 Task: Select the 2 option in the diff decorations.
Action: Mouse moved to (63, 656)
Screenshot: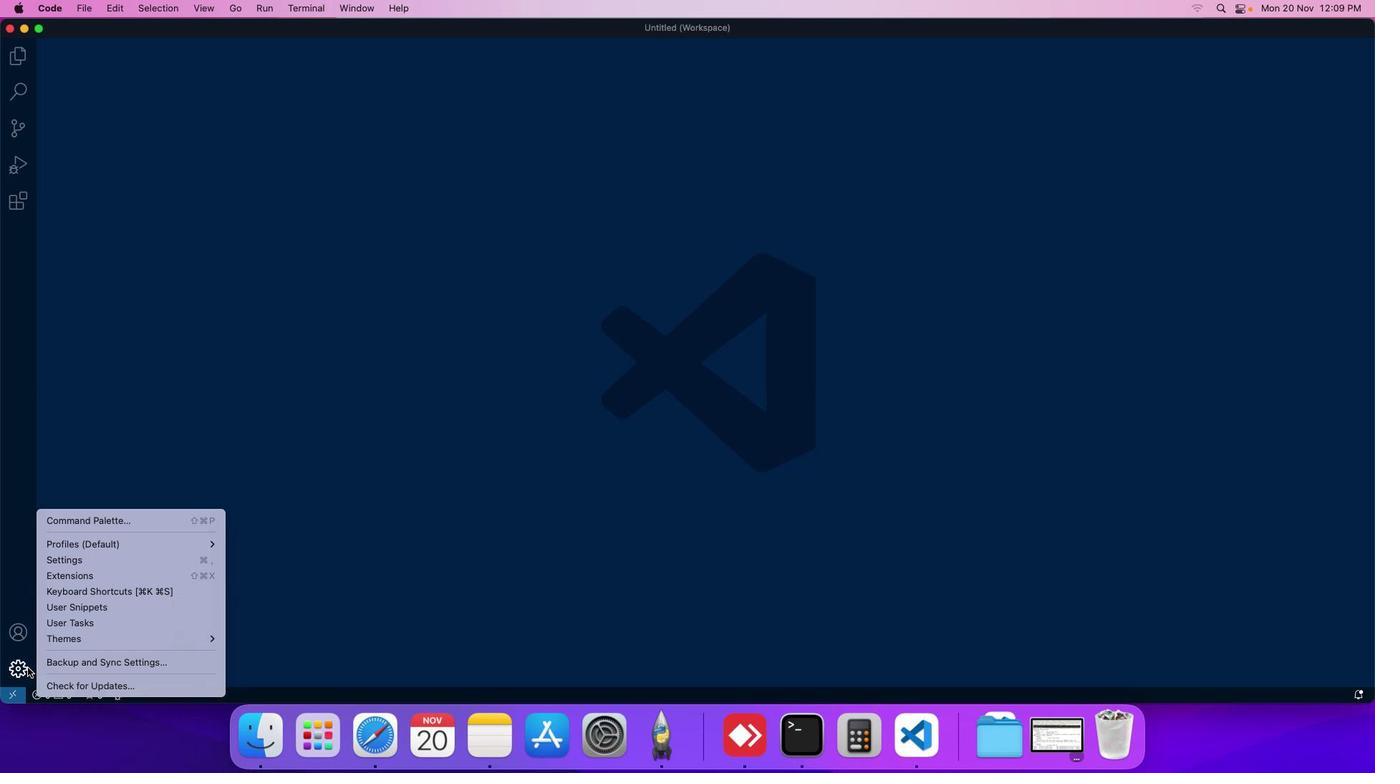 
Action: Mouse pressed left at (63, 656)
Screenshot: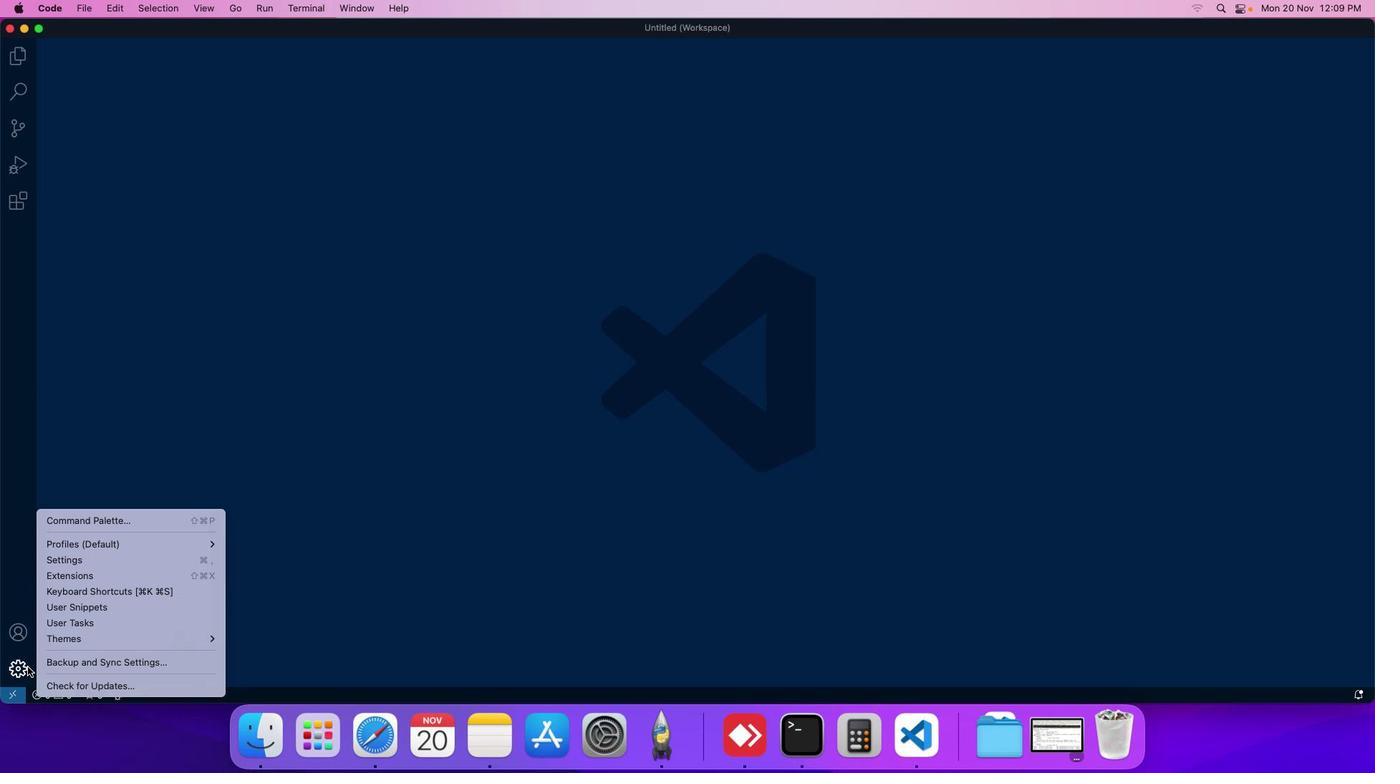 
Action: Mouse moved to (98, 550)
Screenshot: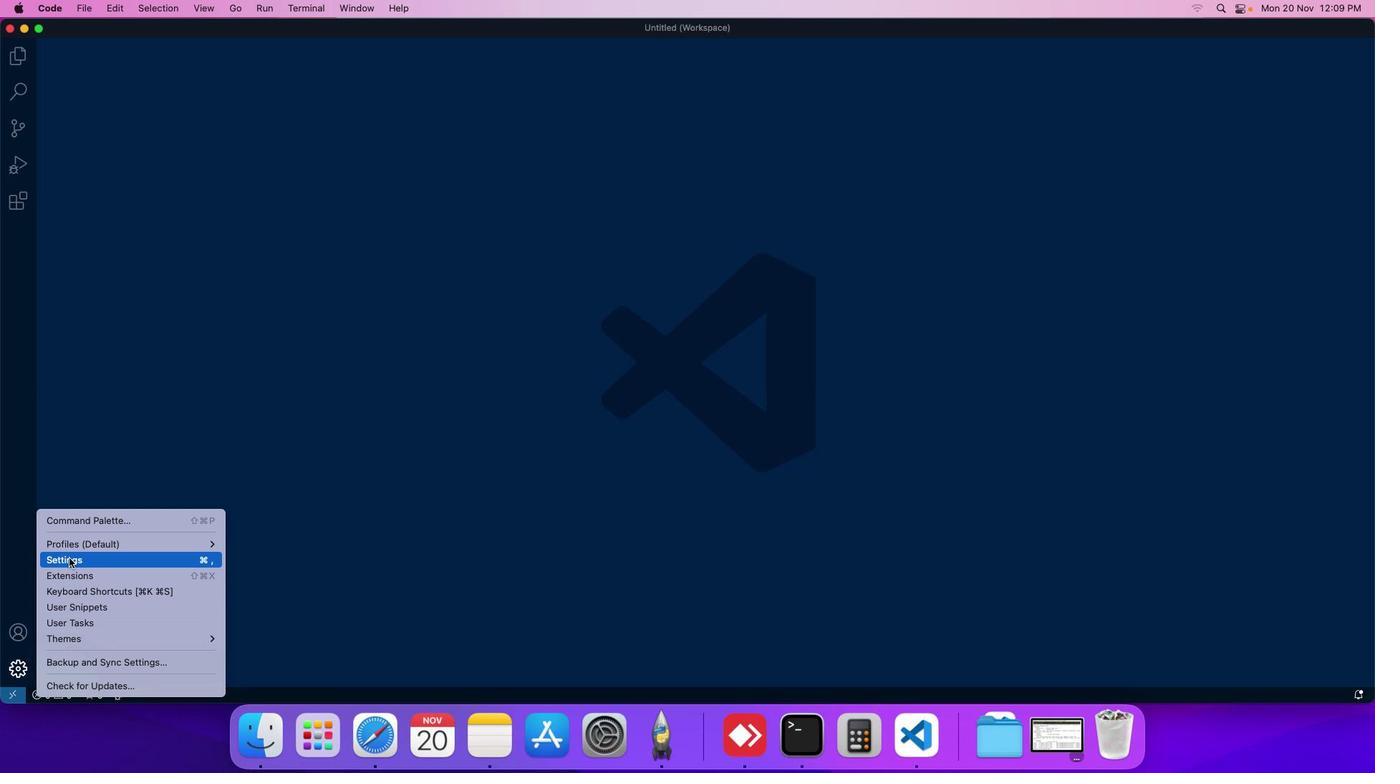 
Action: Mouse pressed left at (98, 550)
Screenshot: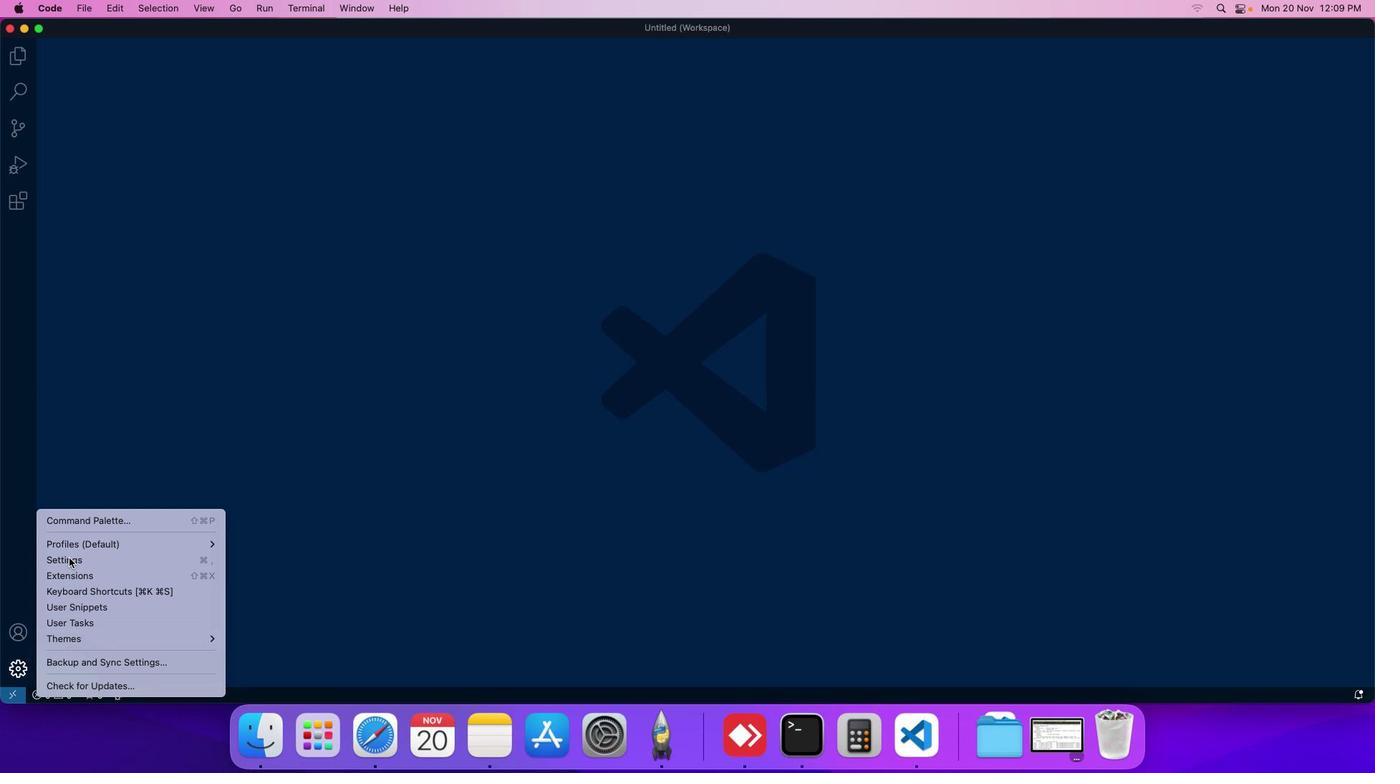
Action: Mouse moved to (325, 116)
Screenshot: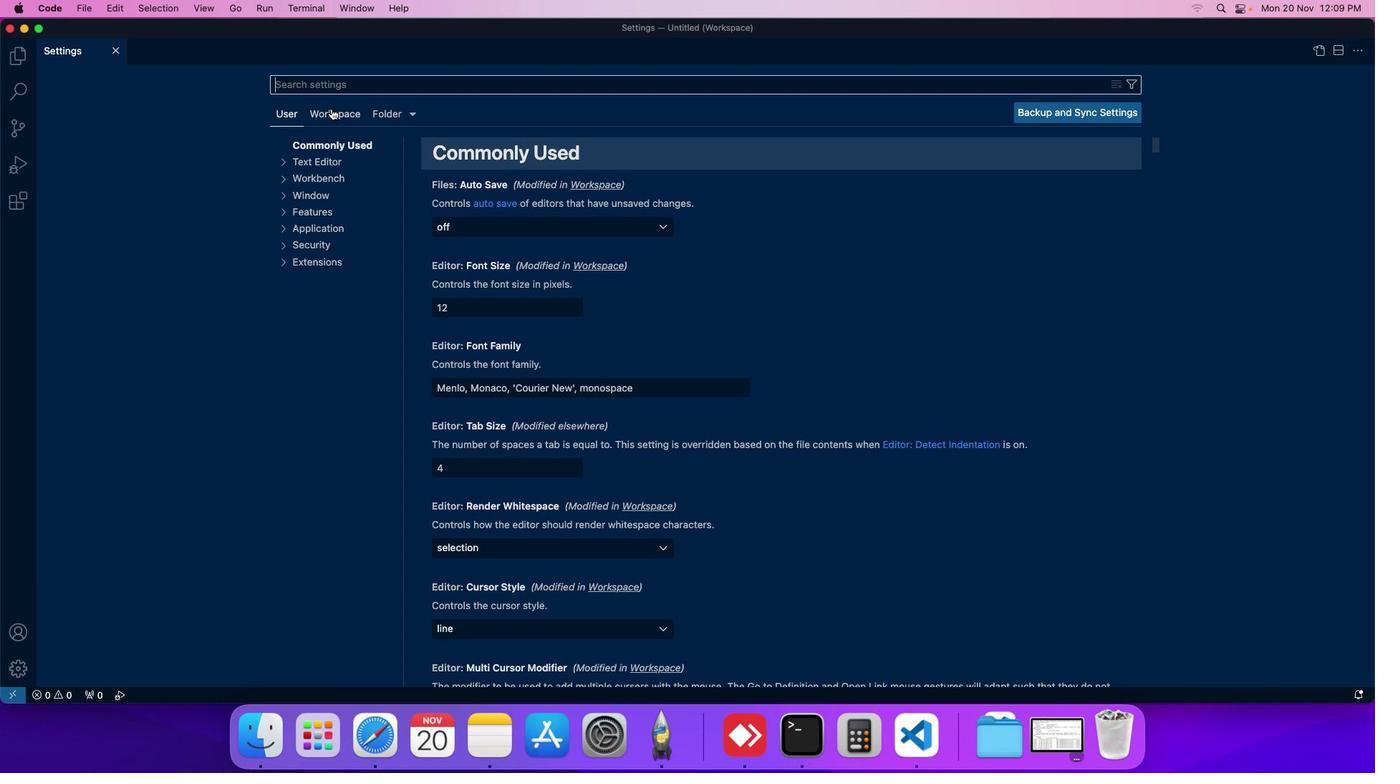 
Action: Mouse pressed left at (325, 116)
Screenshot: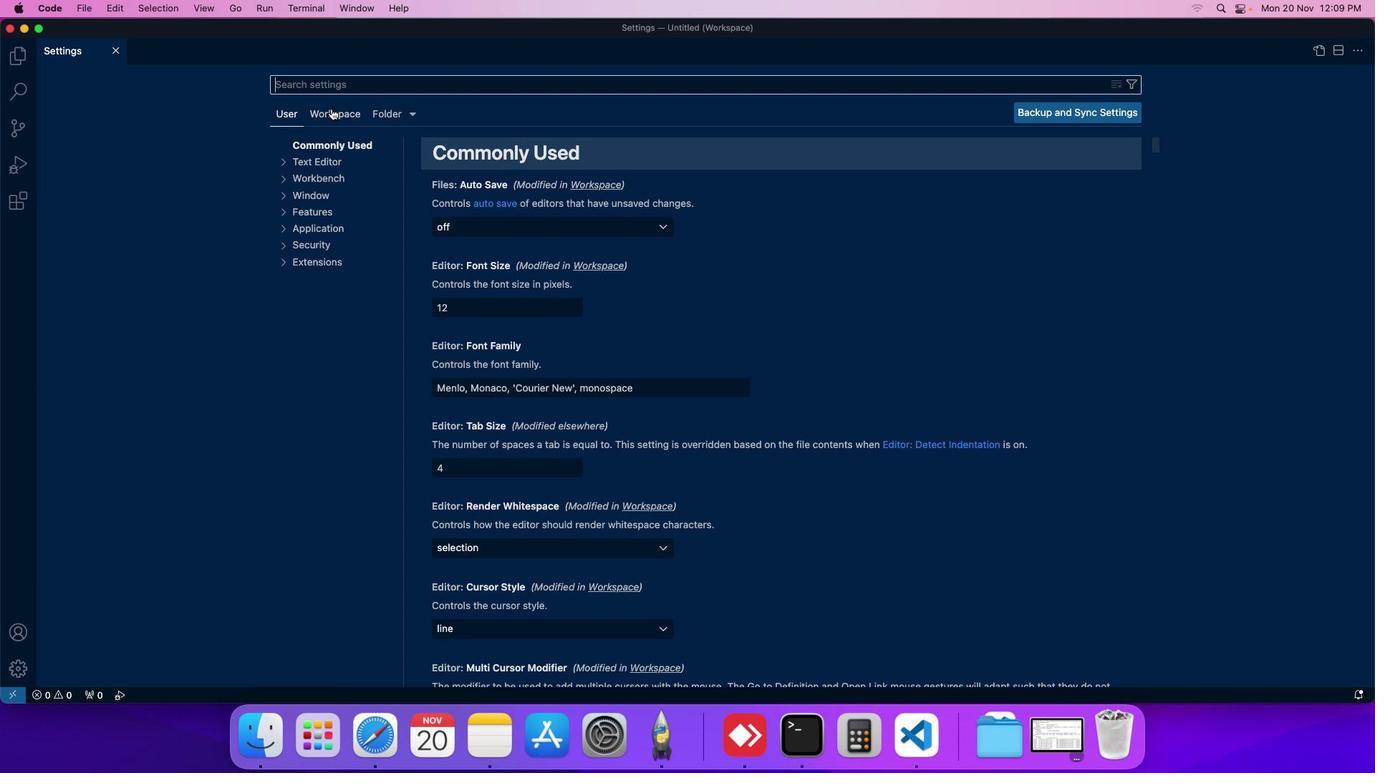 
Action: Mouse moved to (315, 220)
Screenshot: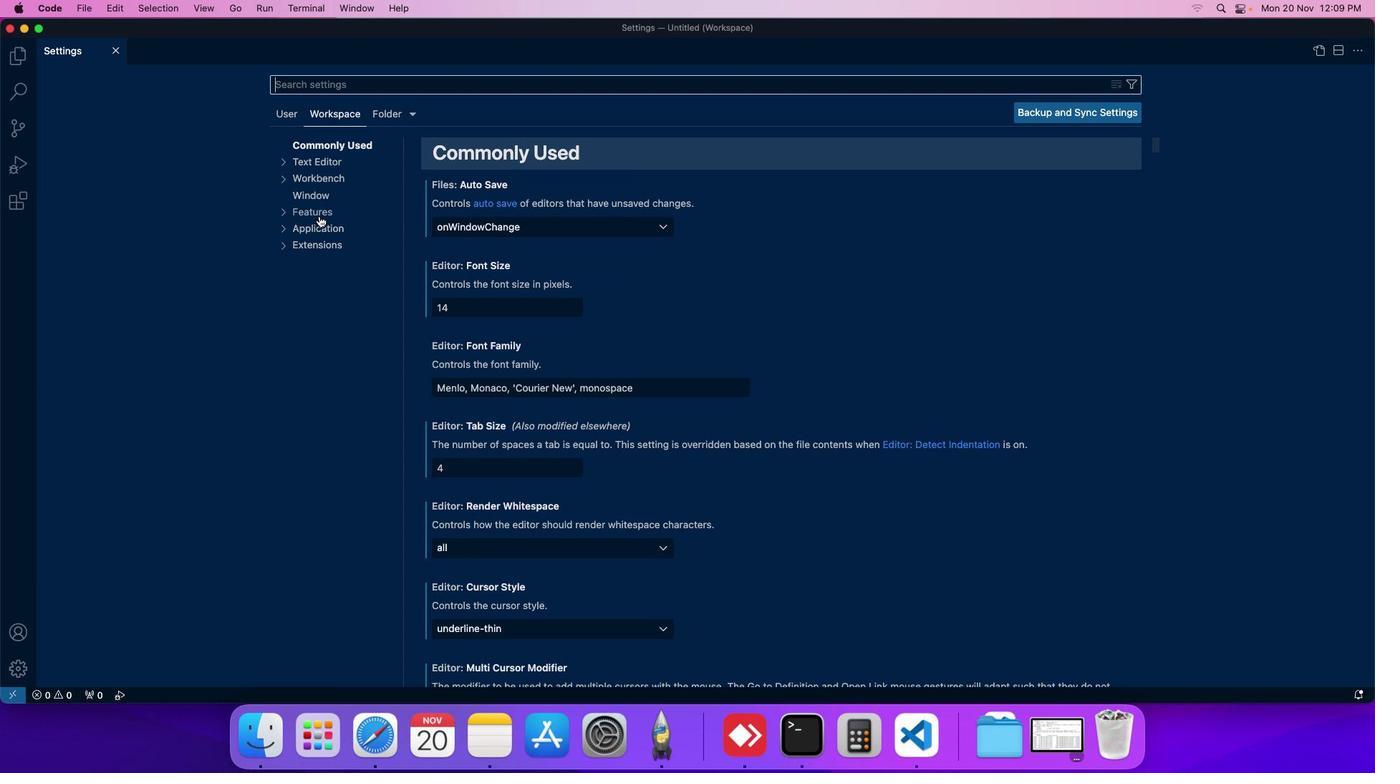 
Action: Mouse pressed left at (315, 220)
Screenshot: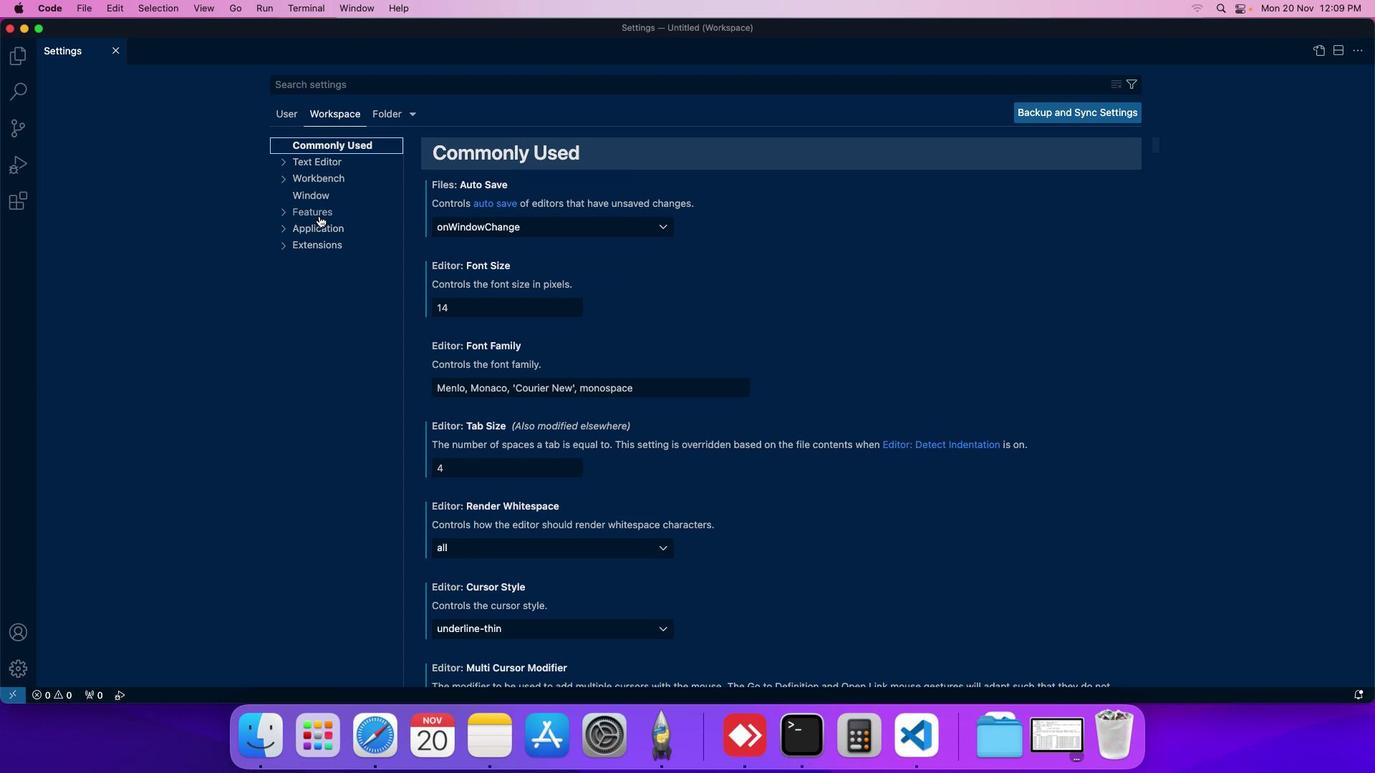 
Action: Mouse moved to (324, 313)
Screenshot: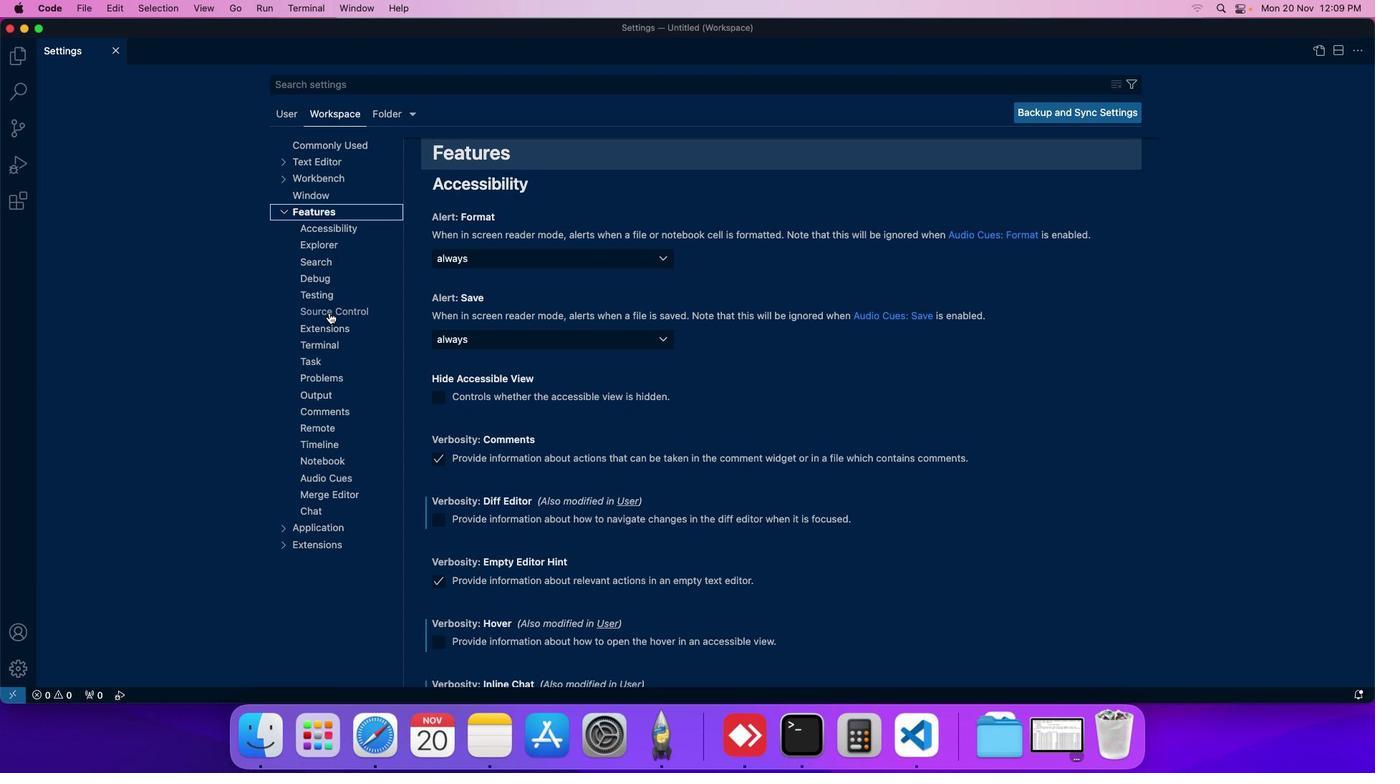 
Action: Mouse pressed left at (324, 313)
Screenshot: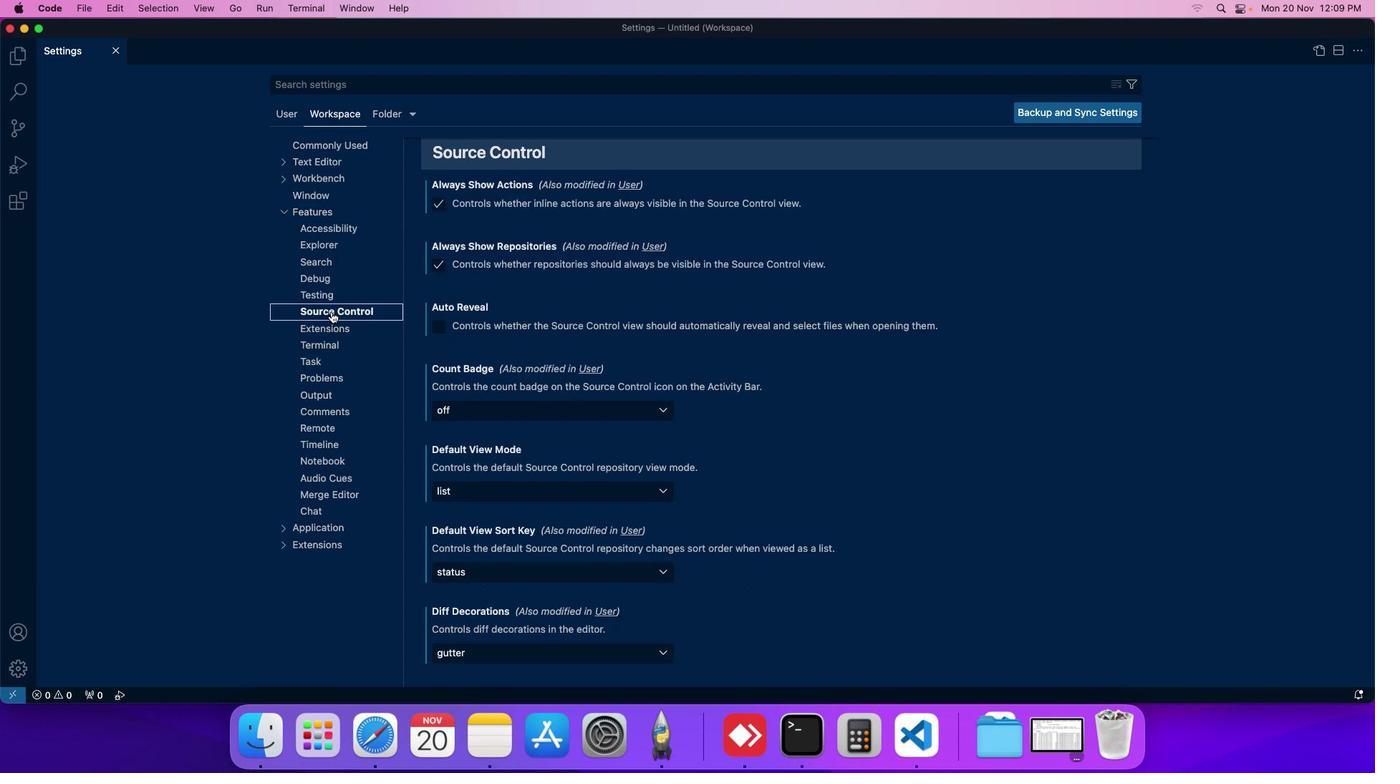 
Action: Mouse moved to (461, 346)
Screenshot: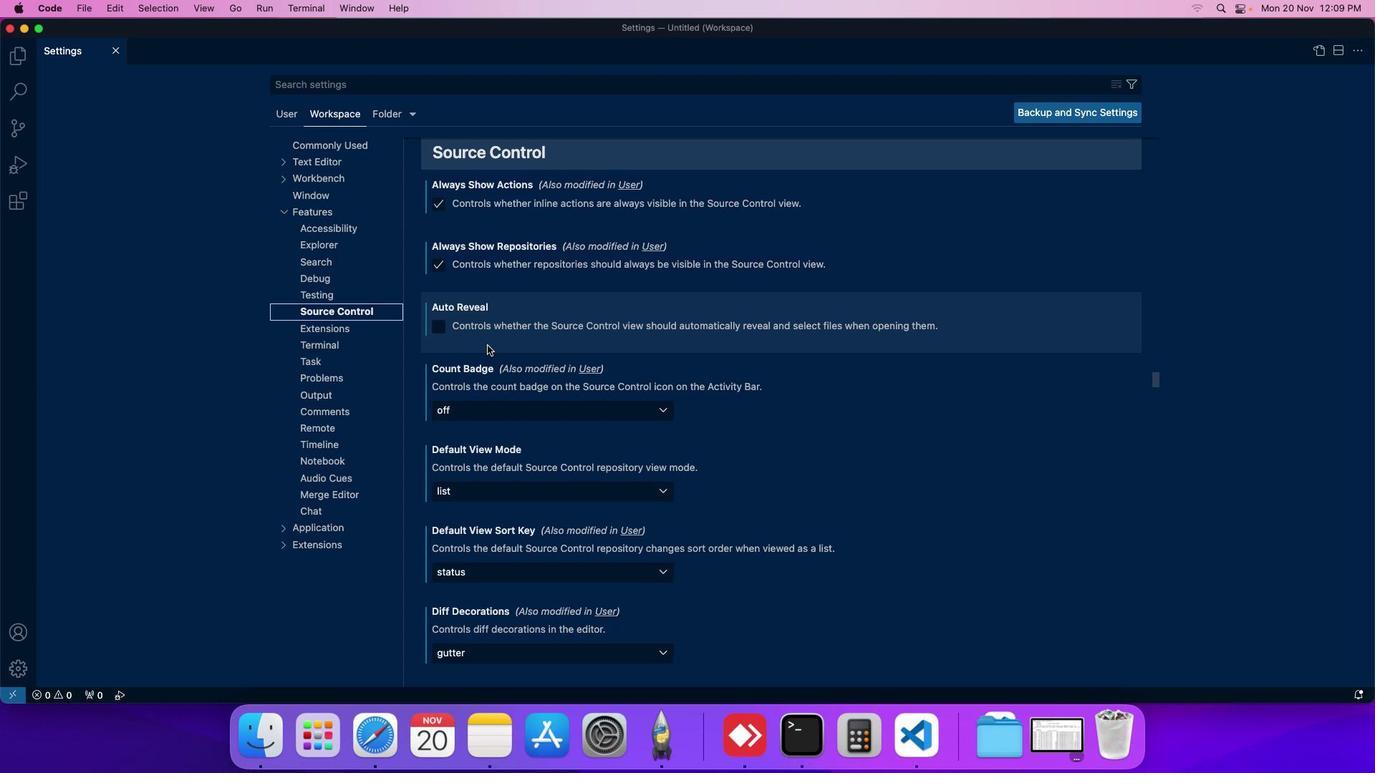 
Action: Mouse scrolled (461, 346) with delta (38, 11)
Screenshot: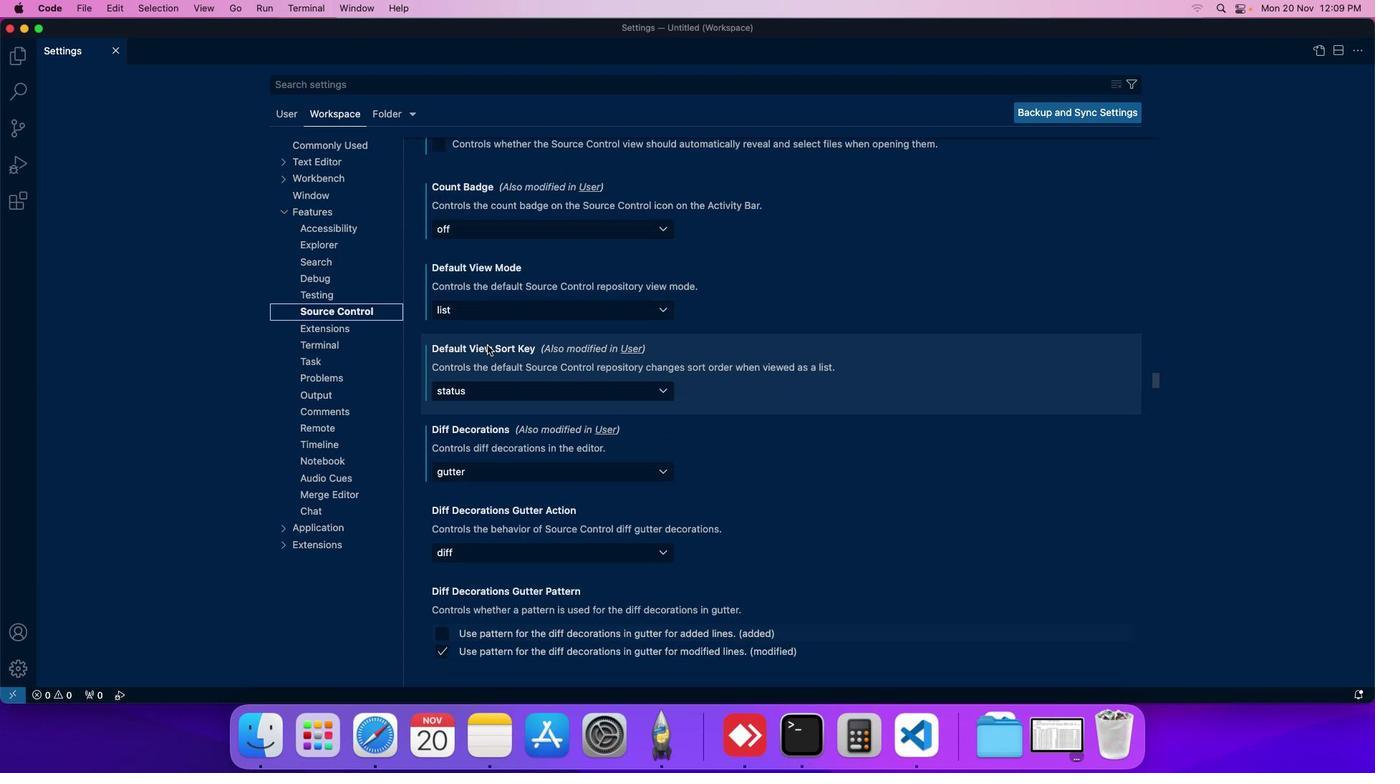 
Action: Mouse scrolled (461, 346) with delta (38, 11)
Screenshot: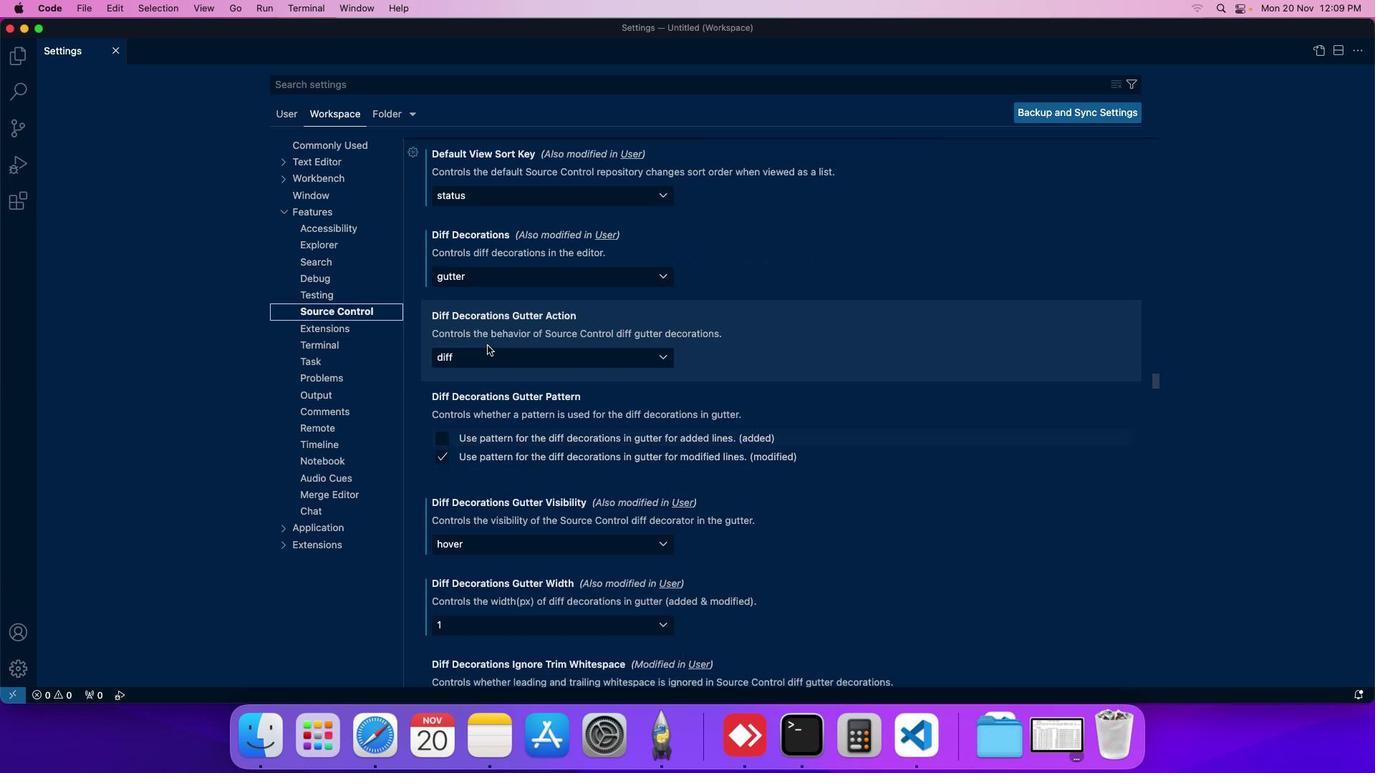 
Action: Mouse scrolled (461, 346) with delta (38, 11)
Screenshot: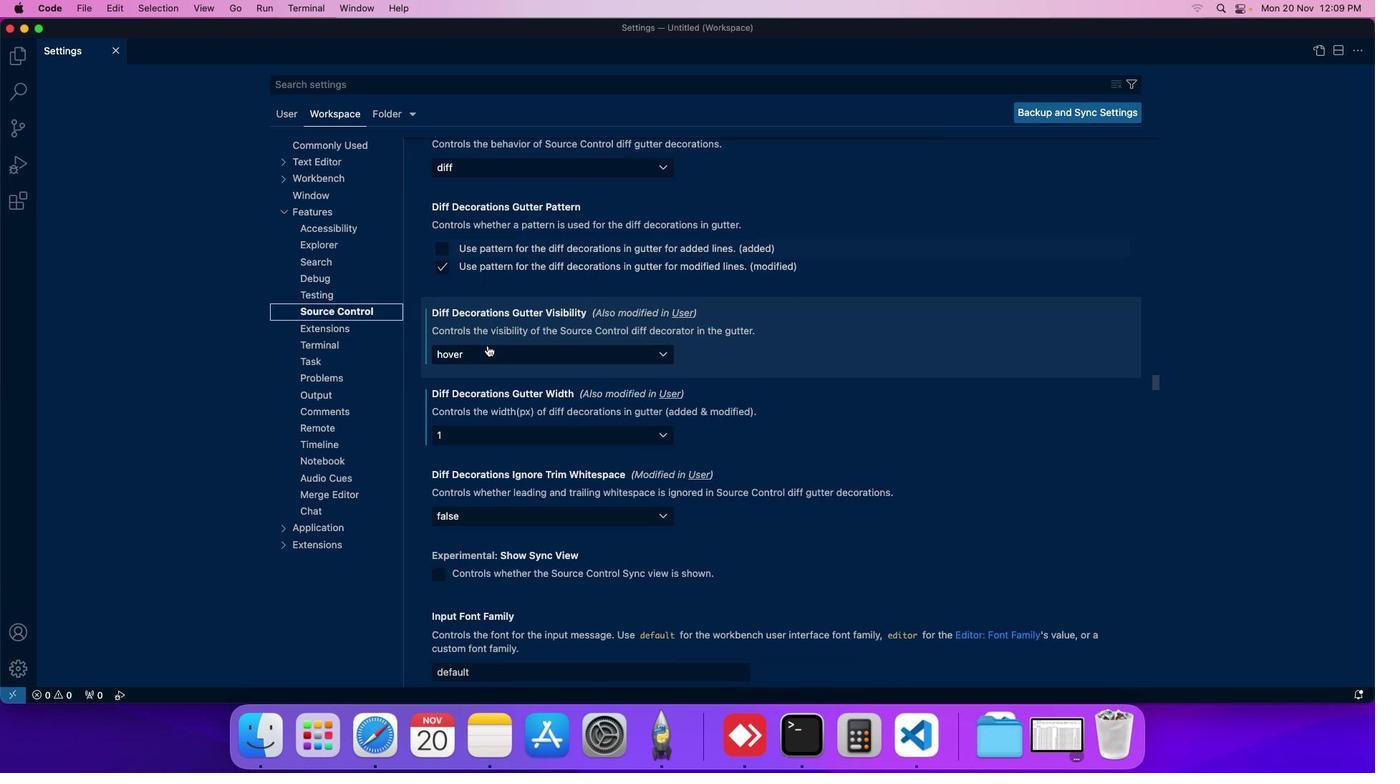
Action: Mouse scrolled (461, 346) with delta (38, 11)
Screenshot: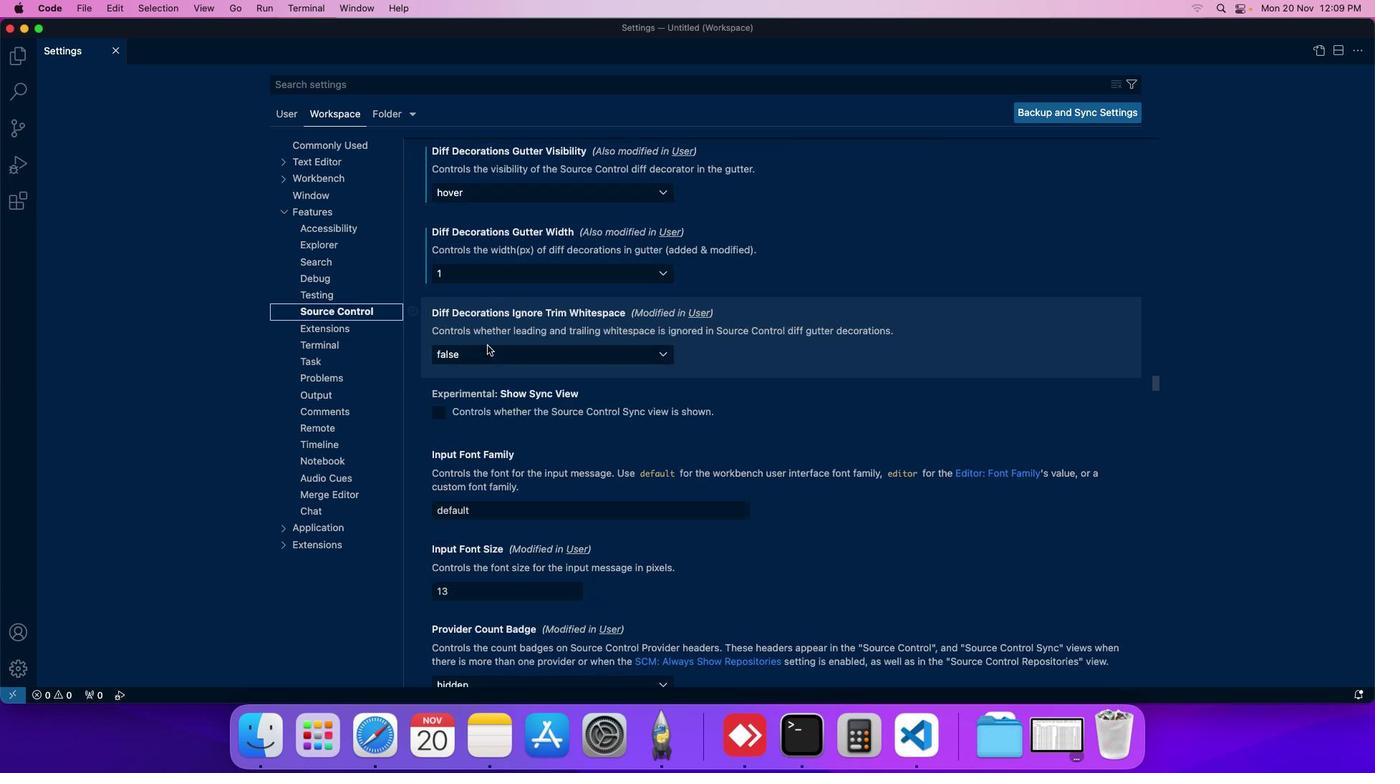 
Action: Mouse moved to (440, 245)
Screenshot: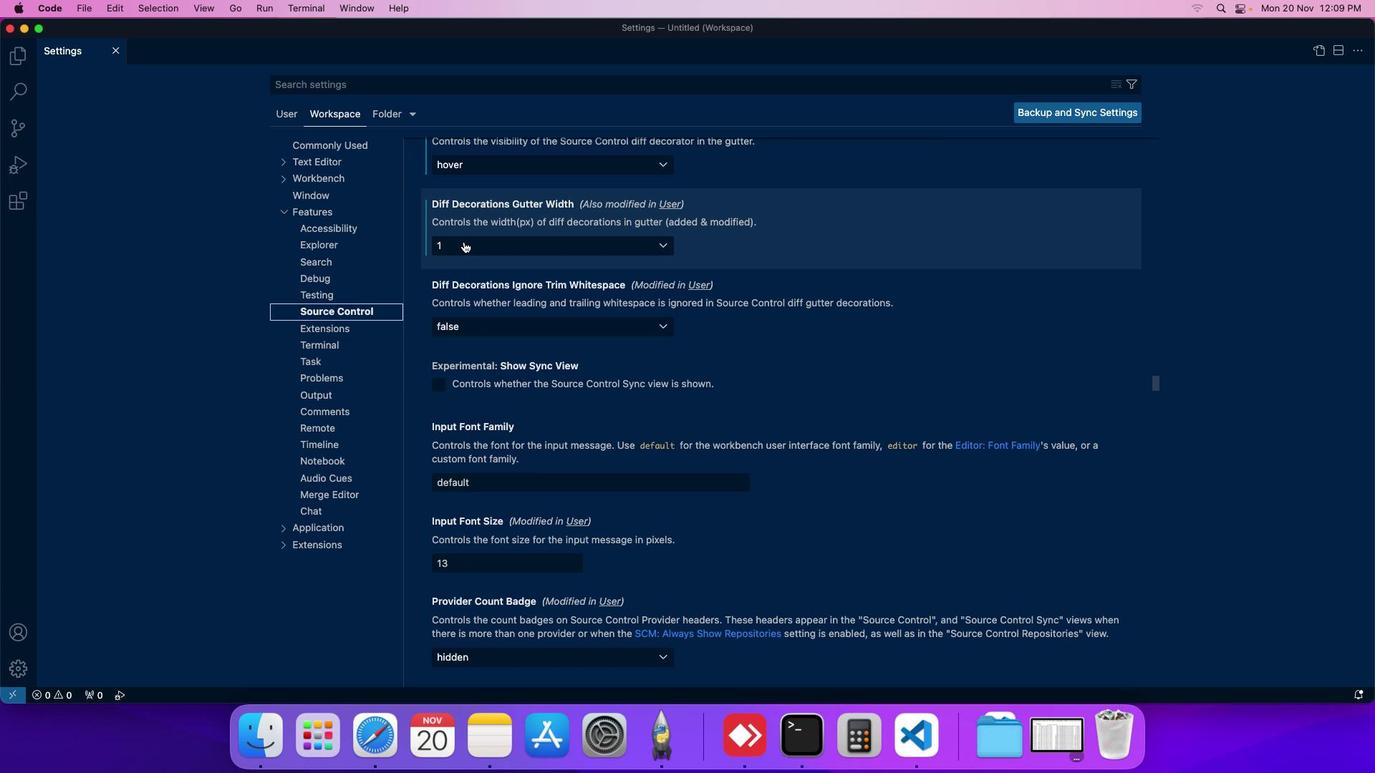 
Action: Mouse pressed left at (440, 245)
Screenshot: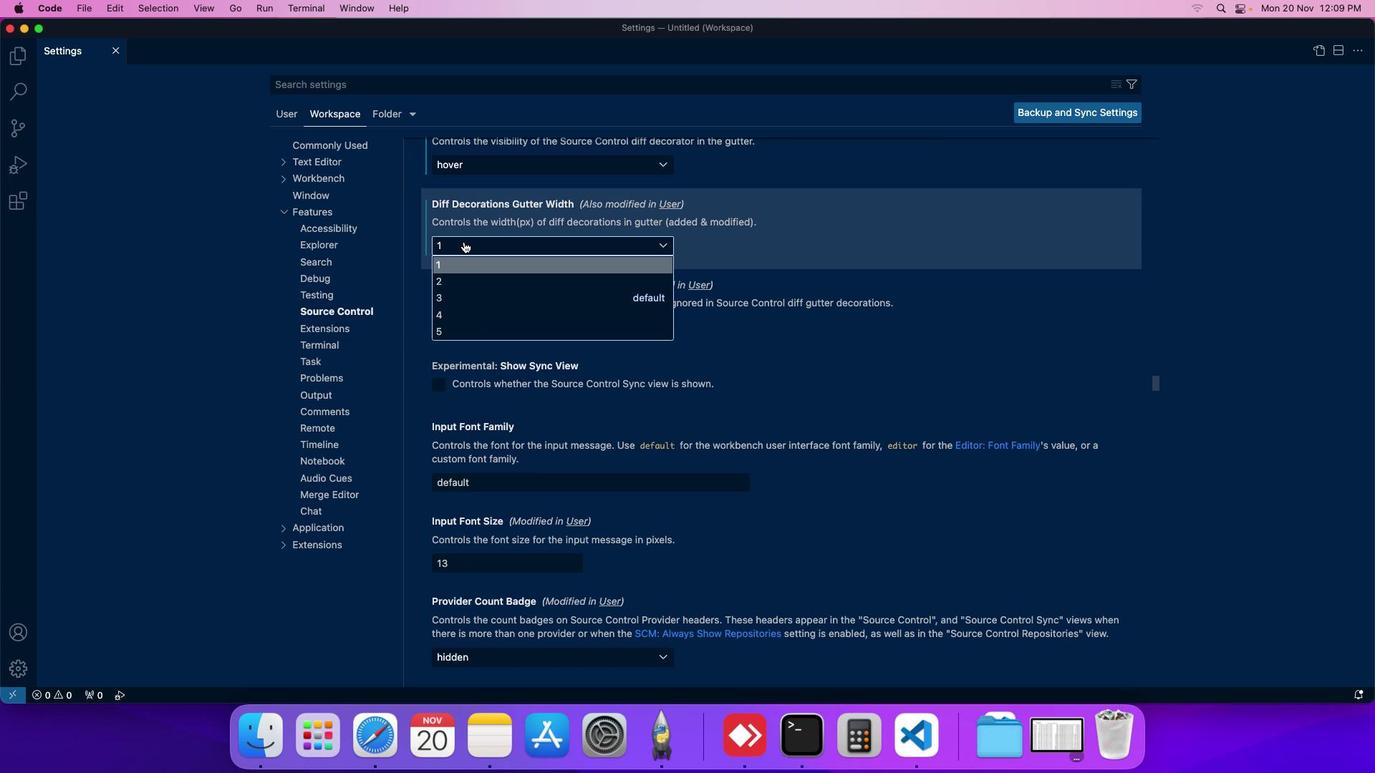 
Action: Mouse moved to (431, 288)
Screenshot: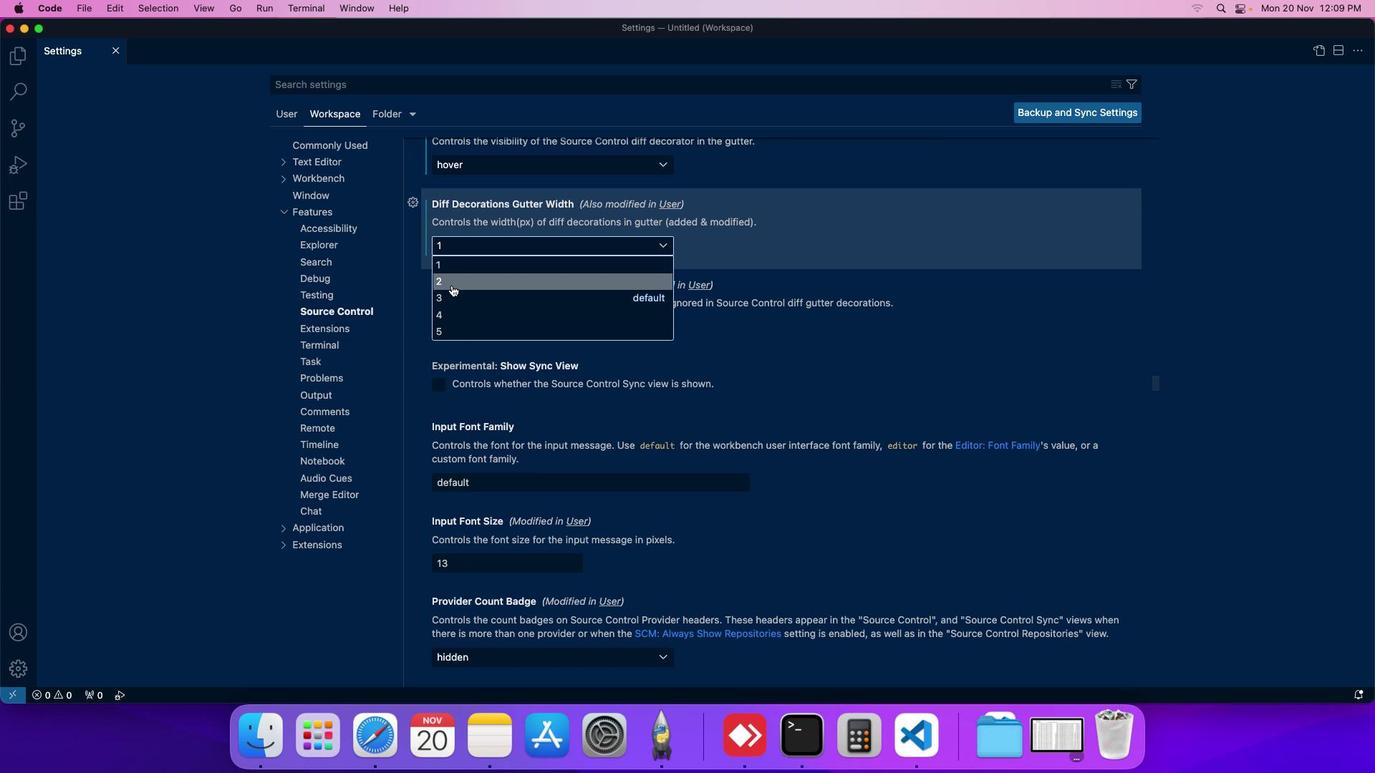 
Action: Mouse pressed left at (431, 288)
Screenshot: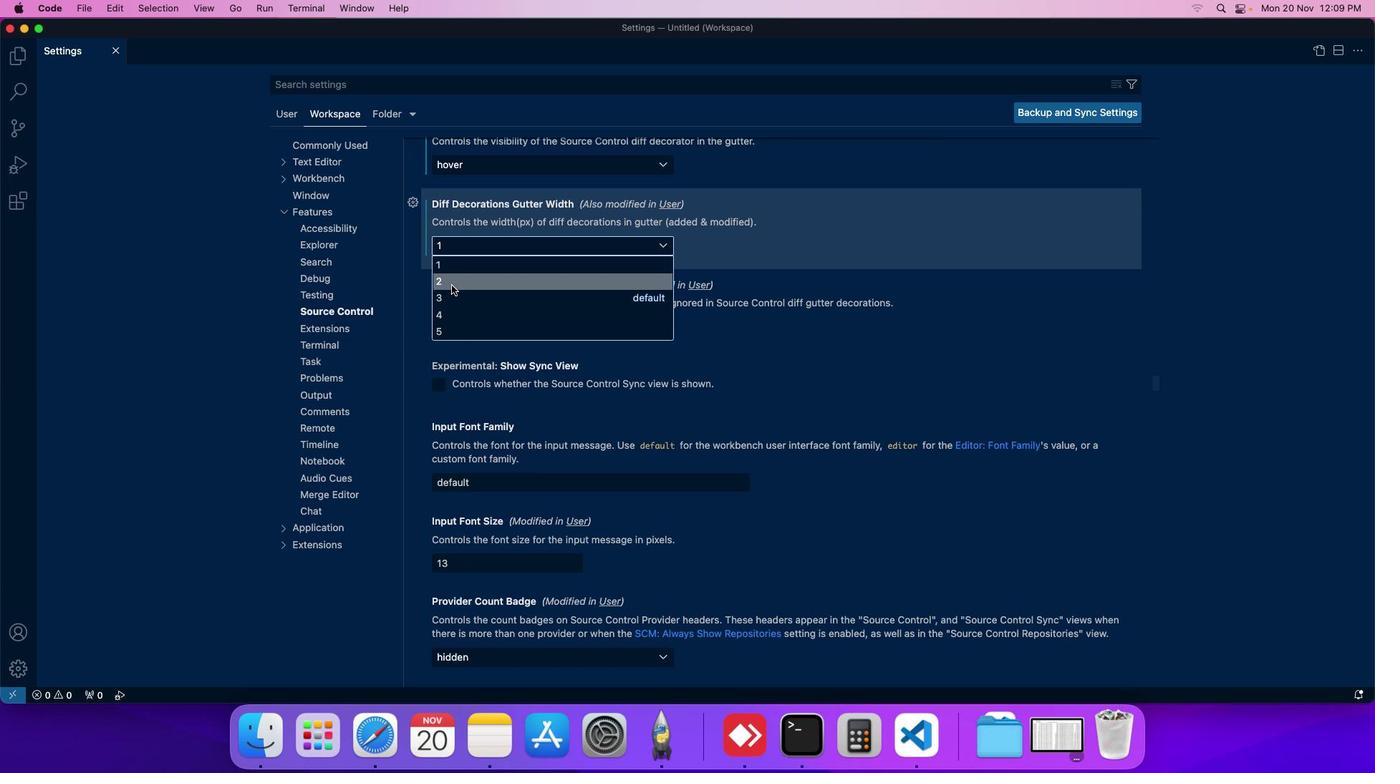 
Action: Mouse moved to (452, 252)
Screenshot: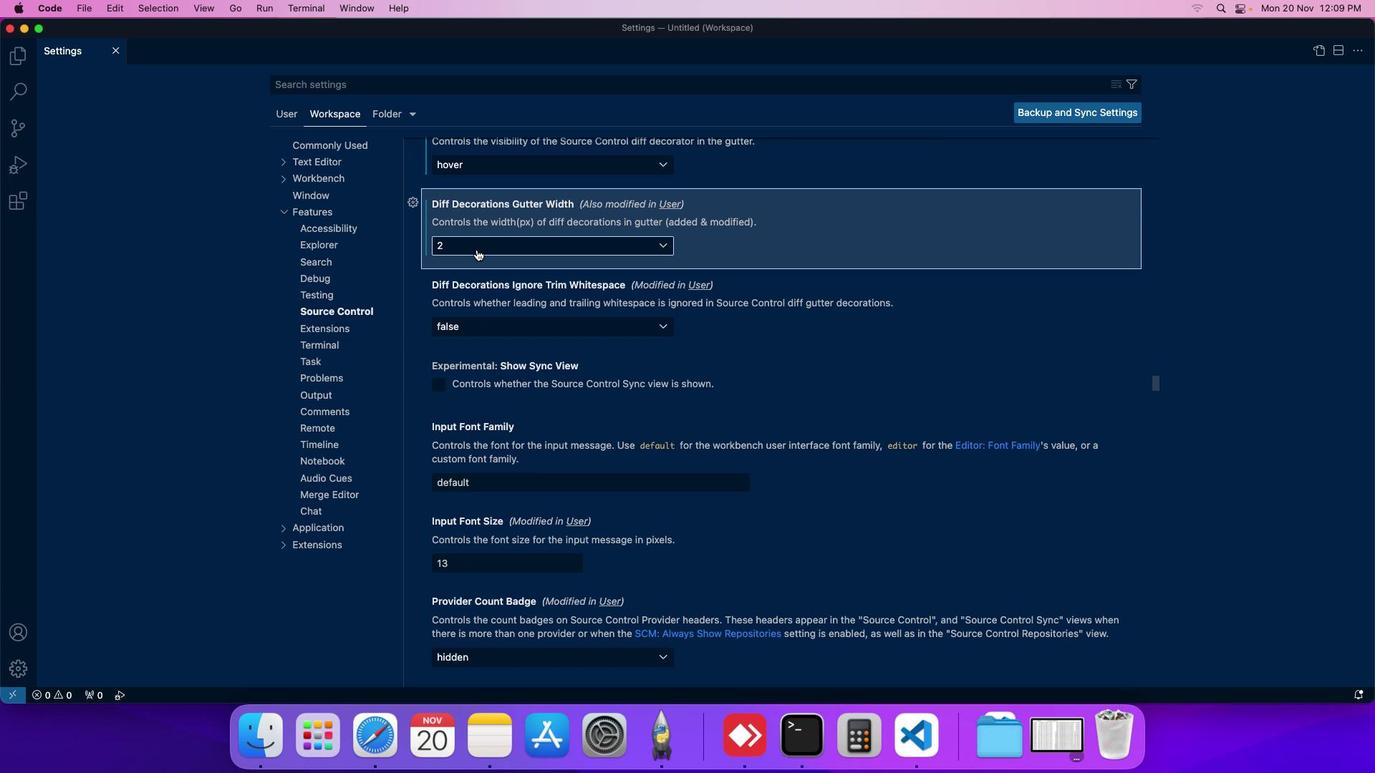 
